 Task: Open Card Email Nurture Campaign in Board Crisis Management to Workspace Advertising Technology and add a team member Softage.4@softage.net, a label Orange, a checklist Career Development, an attachment from your computer, a color Orange and finally, add a card description 'Review and update company policies and procedures' and a comment 'Given the potential impact of this task on our company reputation, let us ensure that we approach it with a sense of integrity and professionalism.'. Add a start date 'Jan 04, 1900' with a due date 'Jan 11, 1900'
Action: Mouse moved to (347, 129)
Screenshot: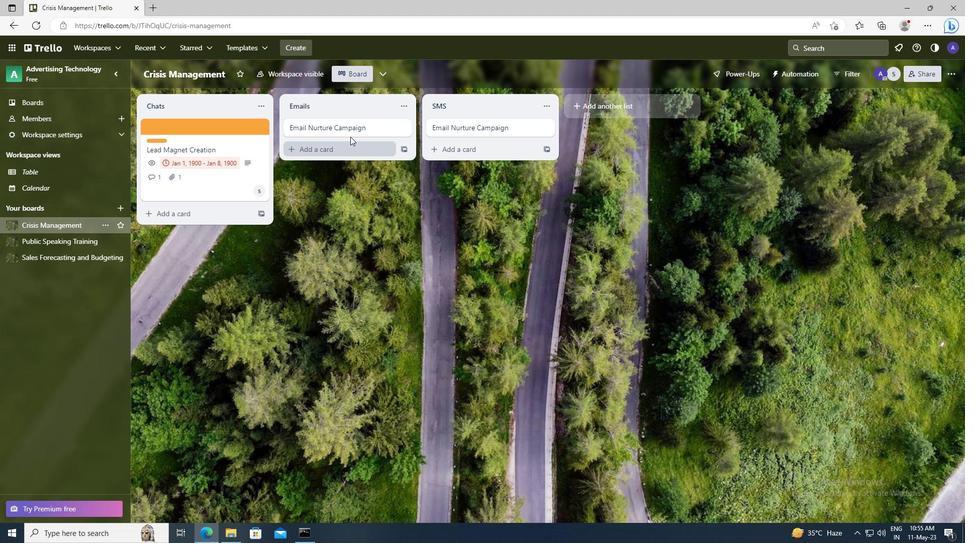 
Action: Mouse pressed left at (347, 129)
Screenshot: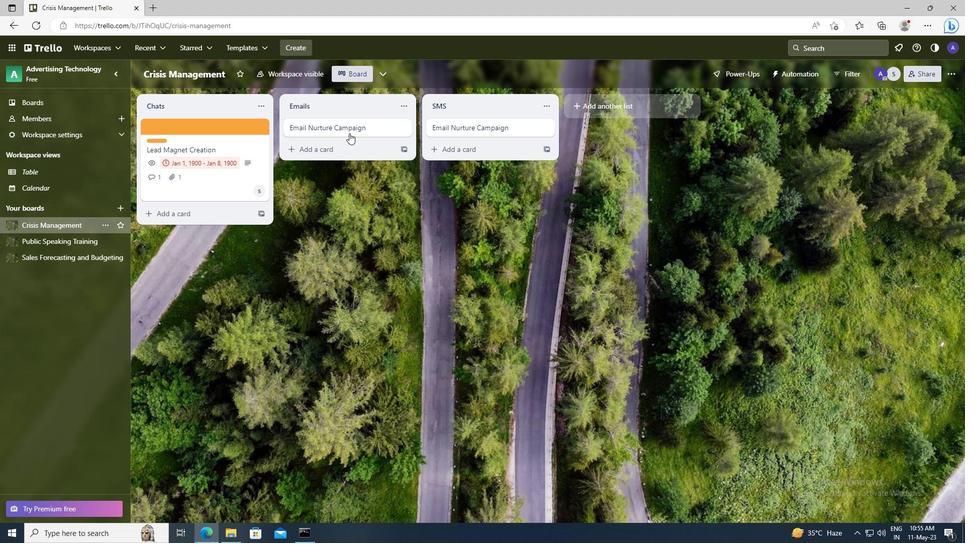 
Action: Mouse moved to (602, 165)
Screenshot: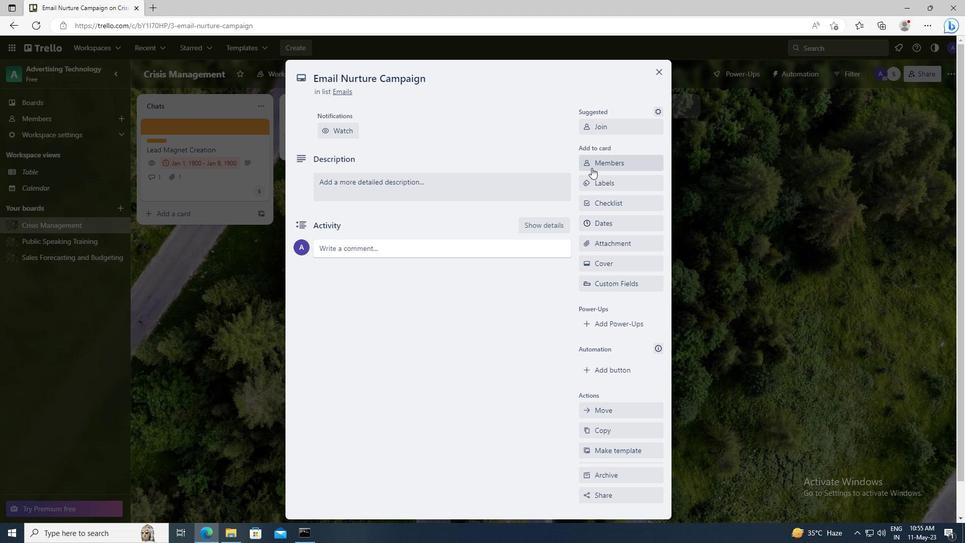 
Action: Mouse pressed left at (602, 165)
Screenshot: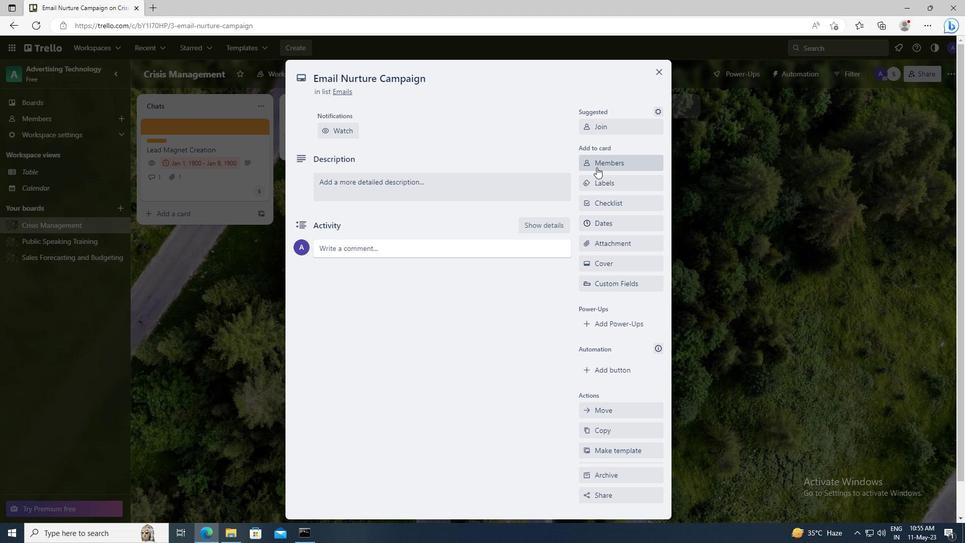 
Action: Mouse moved to (607, 210)
Screenshot: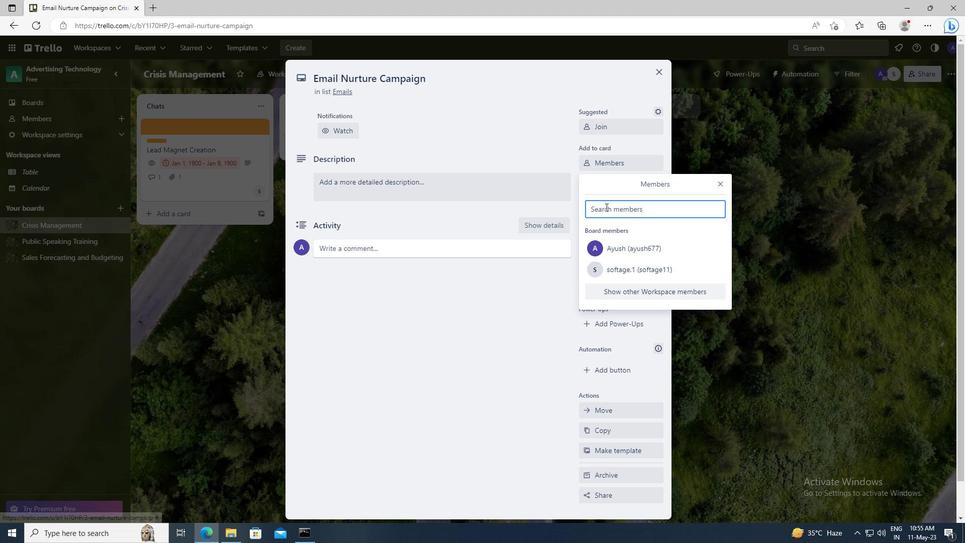 
Action: Mouse pressed left at (607, 210)
Screenshot: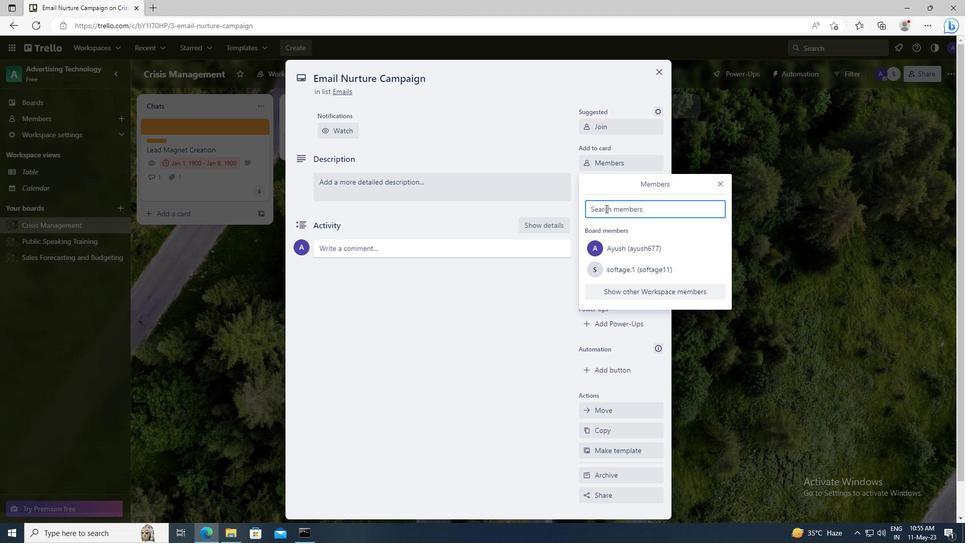 
Action: Key pressed <Key.shift>SOFTAGE.4
Screenshot: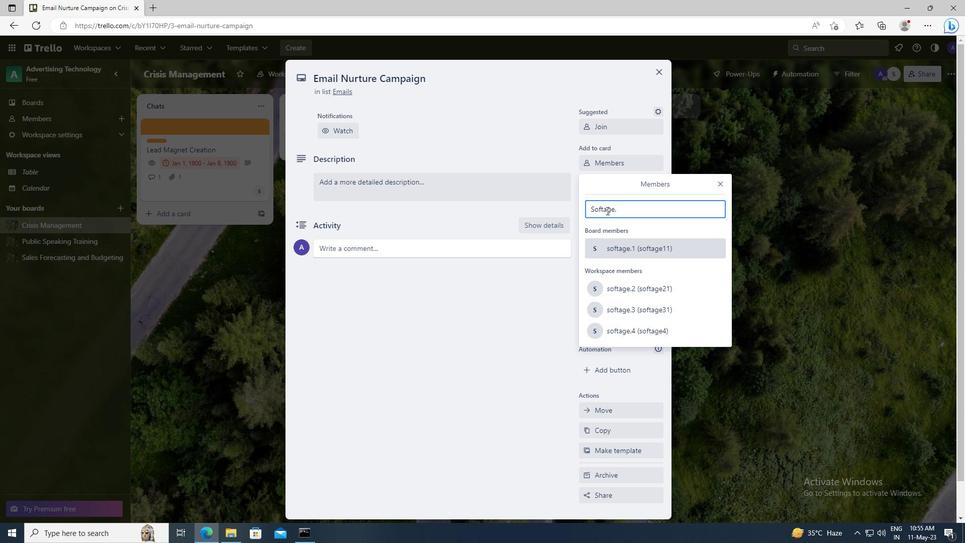 
Action: Mouse moved to (619, 301)
Screenshot: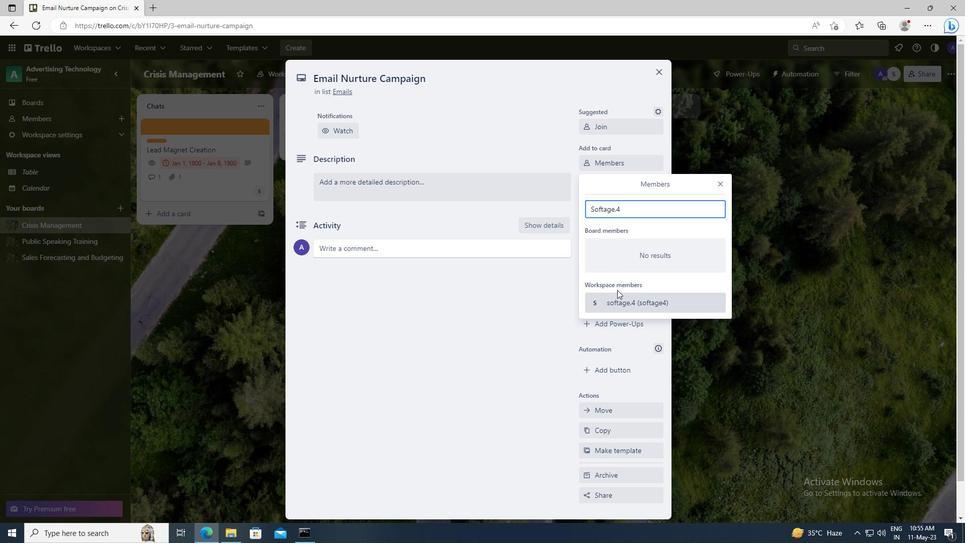 
Action: Mouse pressed left at (619, 301)
Screenshot: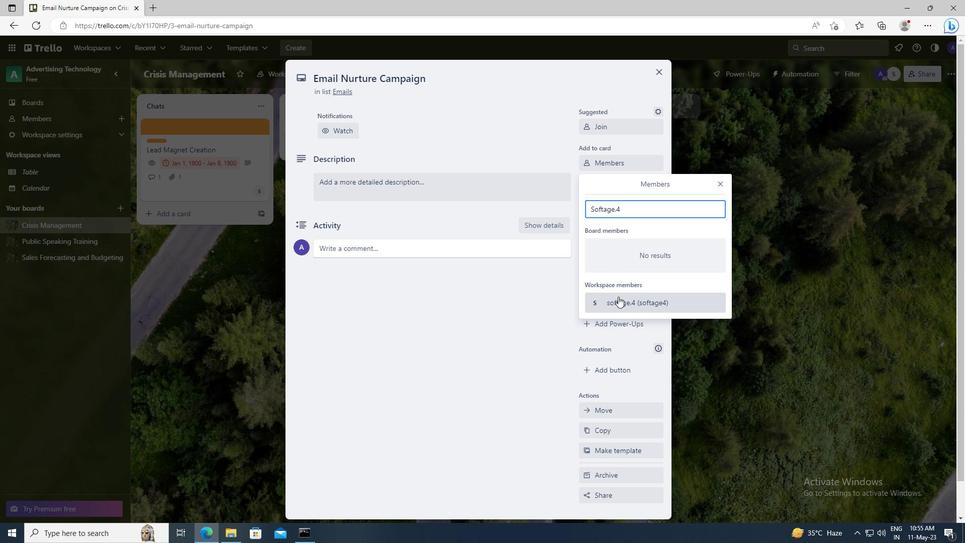 
Action: Mouse moved to (719, 185)
Screenshot: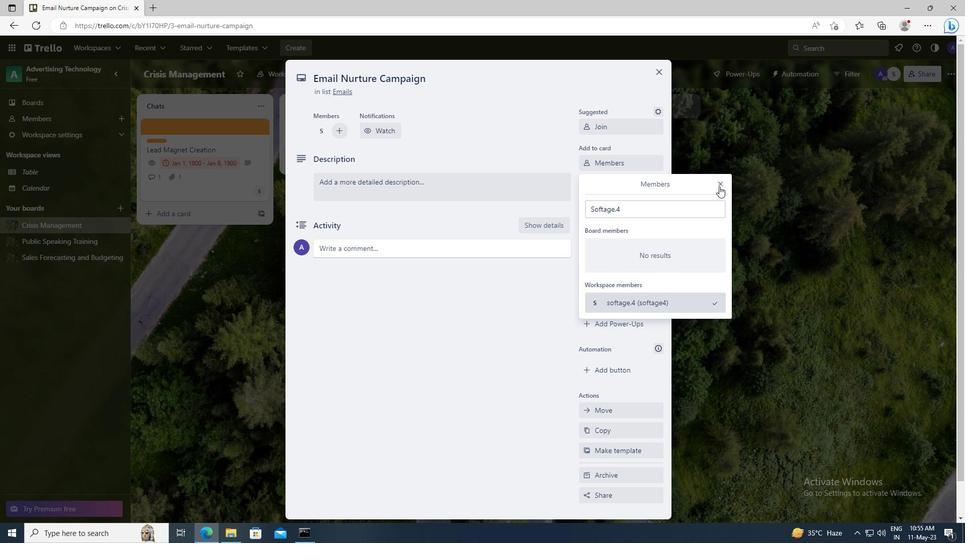
Action: Mouse pressed left at (719, 185)
Screenshot: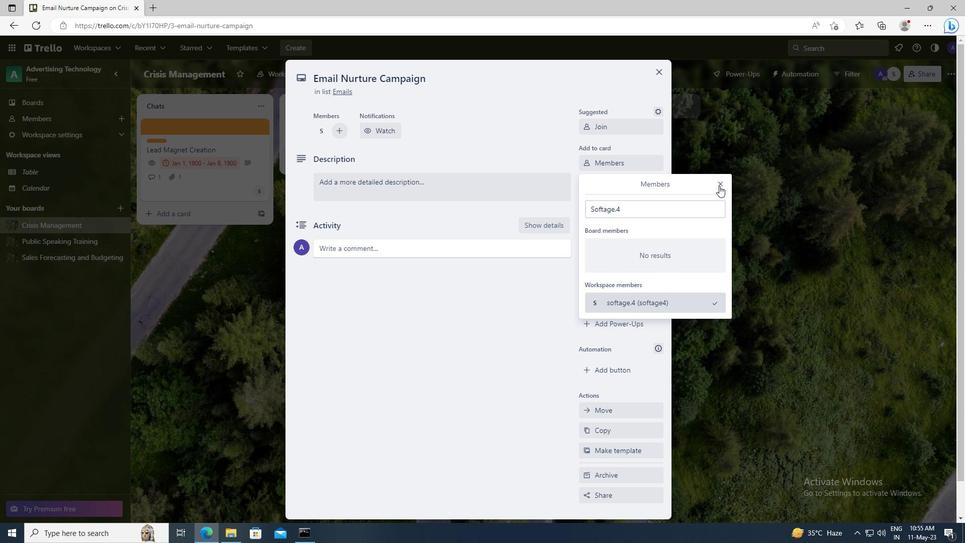 
Action: Mouse moved to (624, 184)
Screenshot: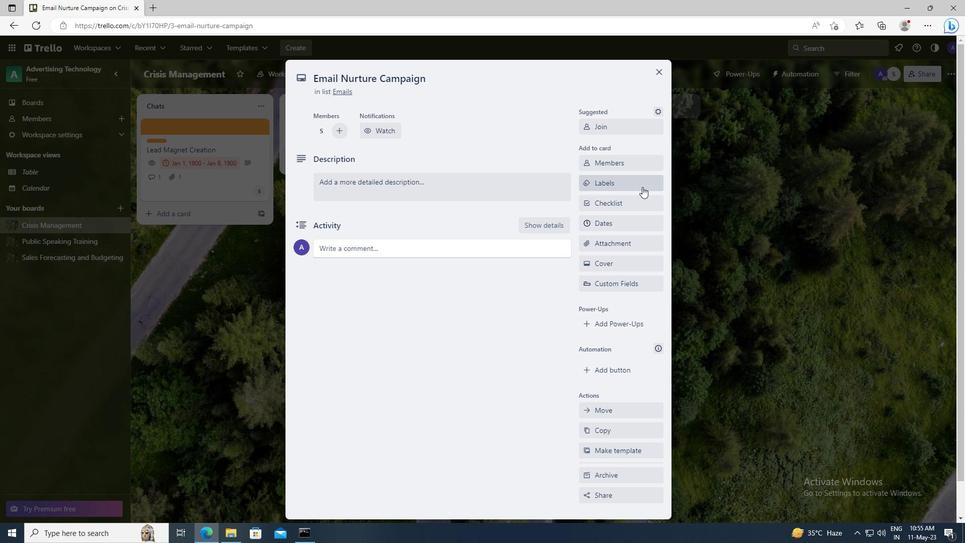 
Action: Mouse pressed left at (624, 184)
Screenshot: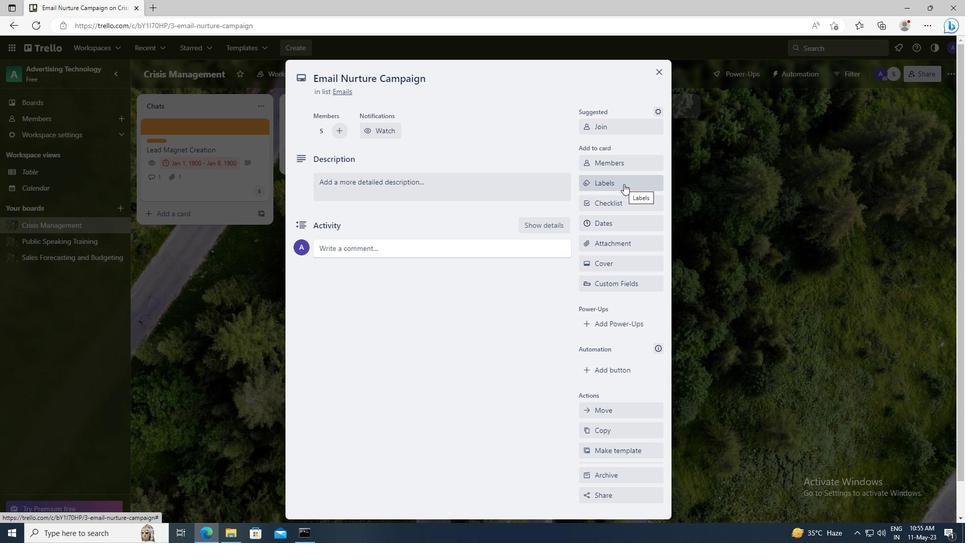 
Action: Mouse moved to (645, 381)
Screenshot: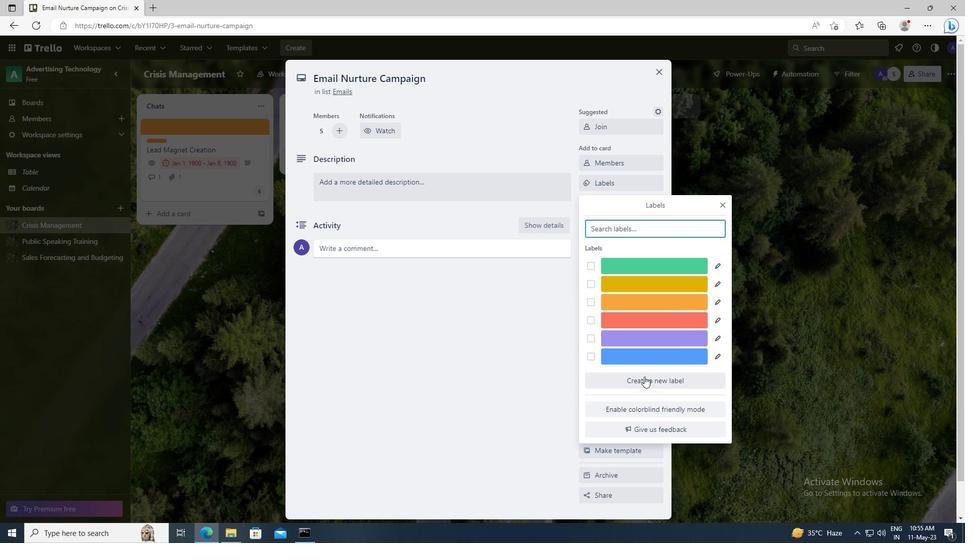 
Action: Mouse pressed left at (645, 381)
Screenshot: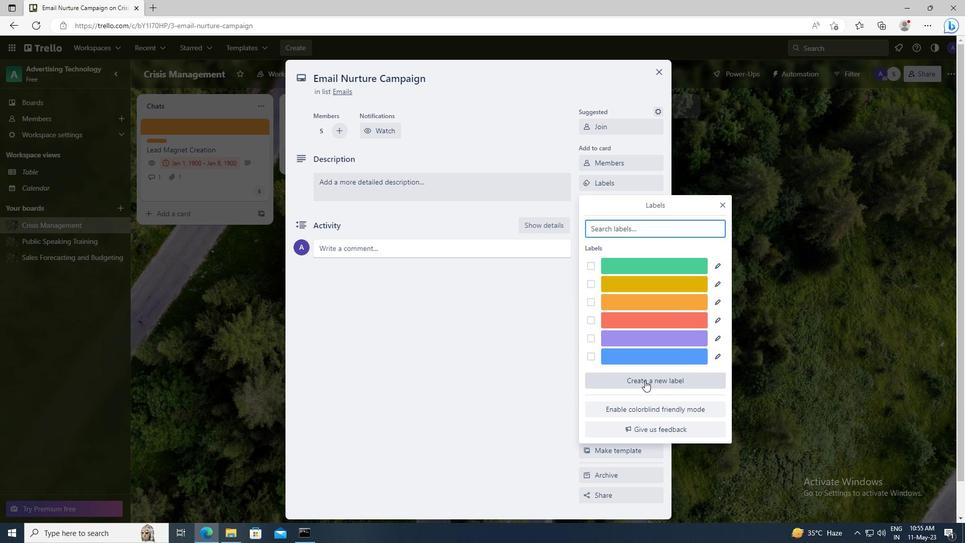
Action: Mouse moved to (652, 354)
Screenshot: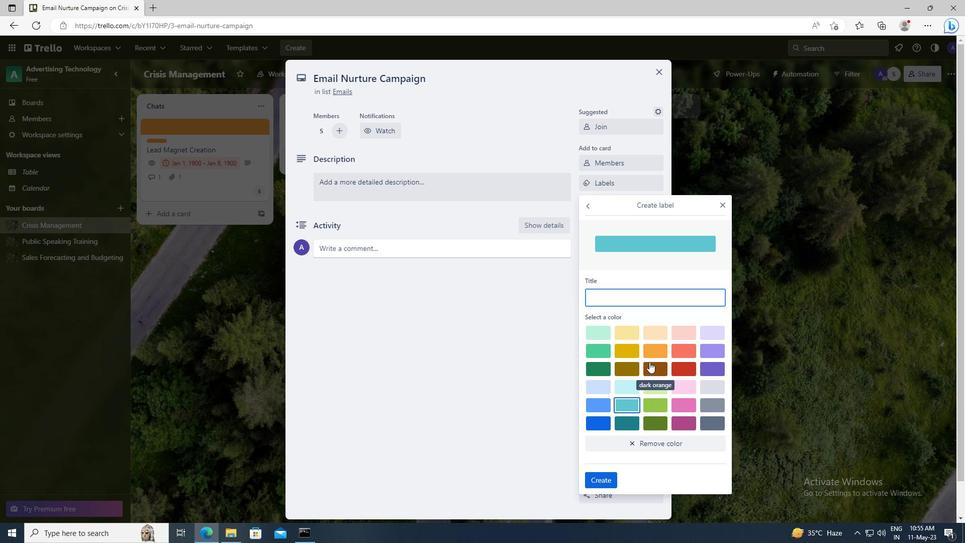 
Action: Mouse pressed left at (652, 354)
Screenshot: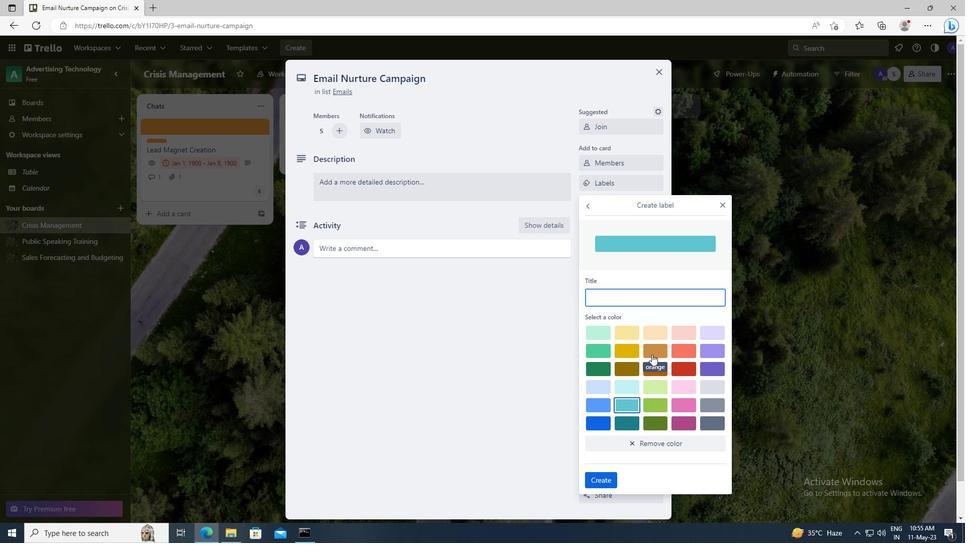 
Action: Mouse moved to (611, 478)
Screenshot: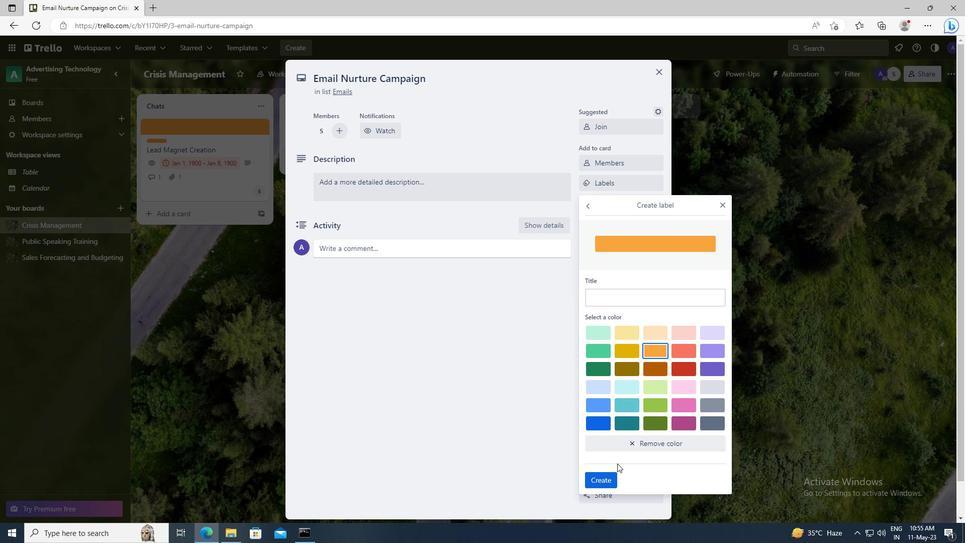 
Action: Mouse pressed left at (611, 478)
Screenshot: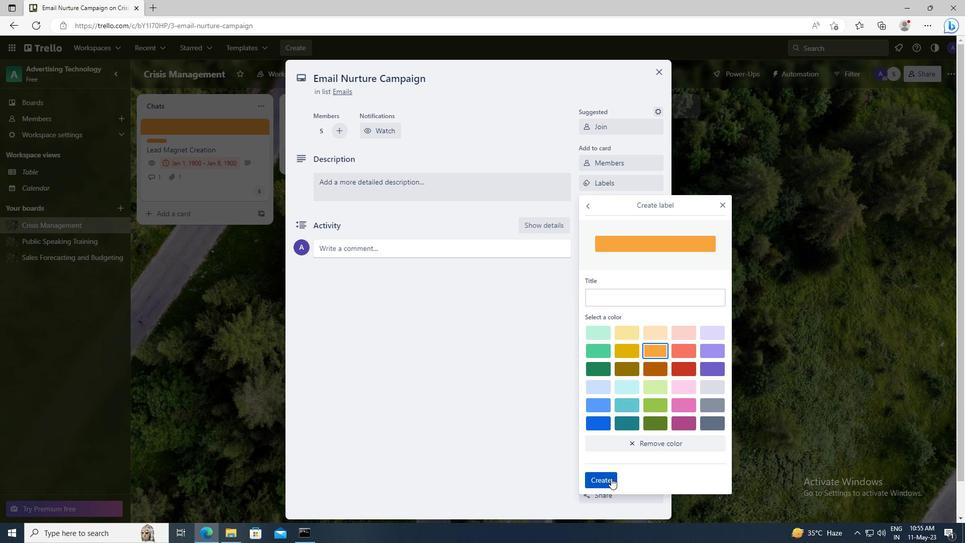 
Action: Mouse moved to (724, 205)
Screenshot: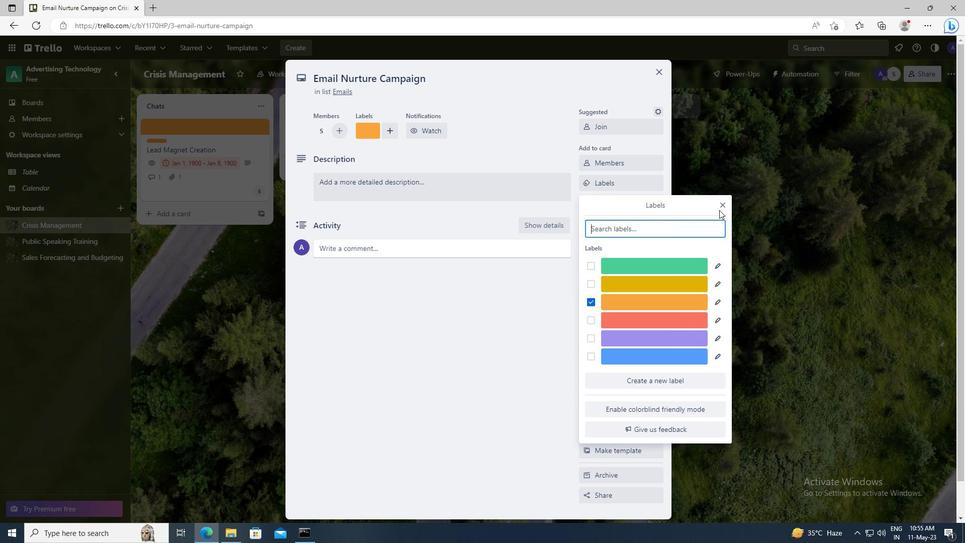 
Action: Mouse pressed left at (724, 205)
Screenshot: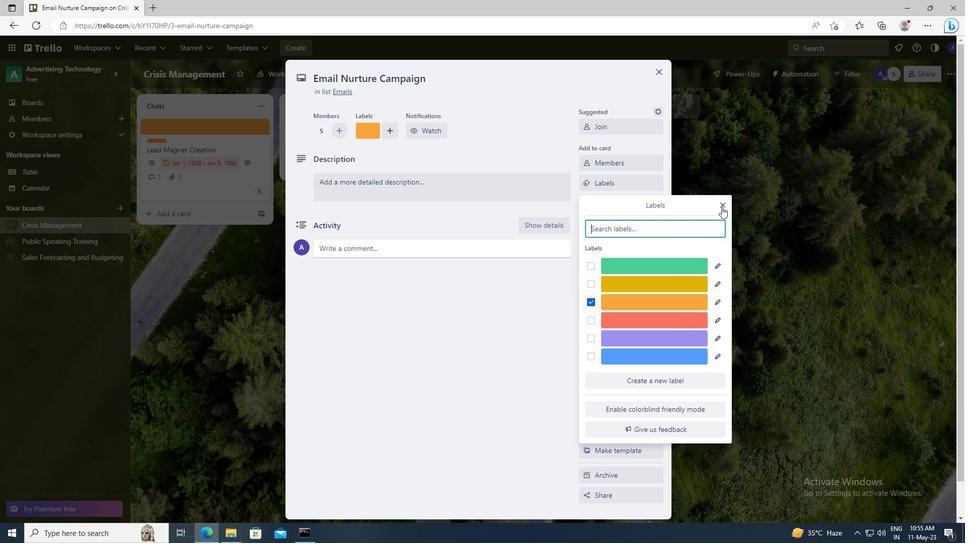 
Action: Mouse moved to (611, 202)
Screenshot: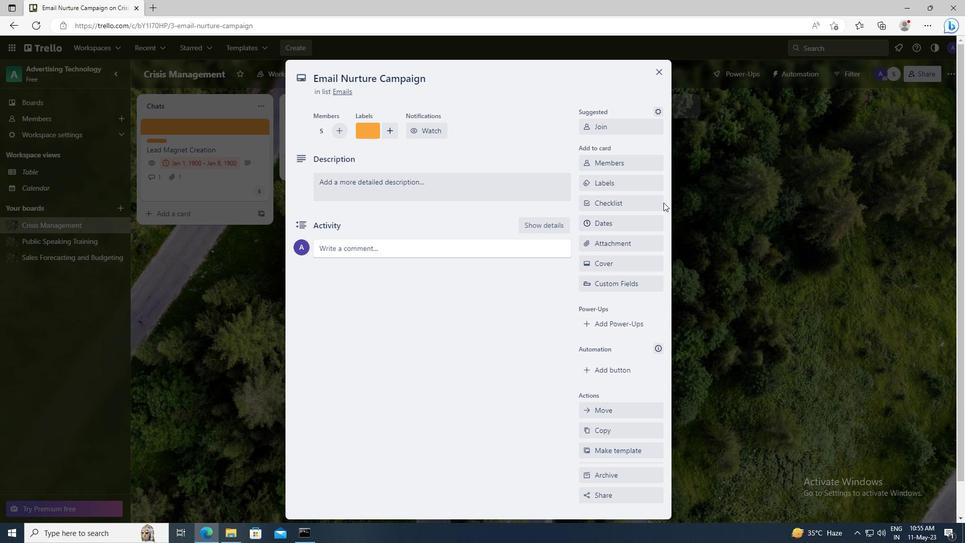 
Action: Mouse pressed left at (611, 202)
Screenshot: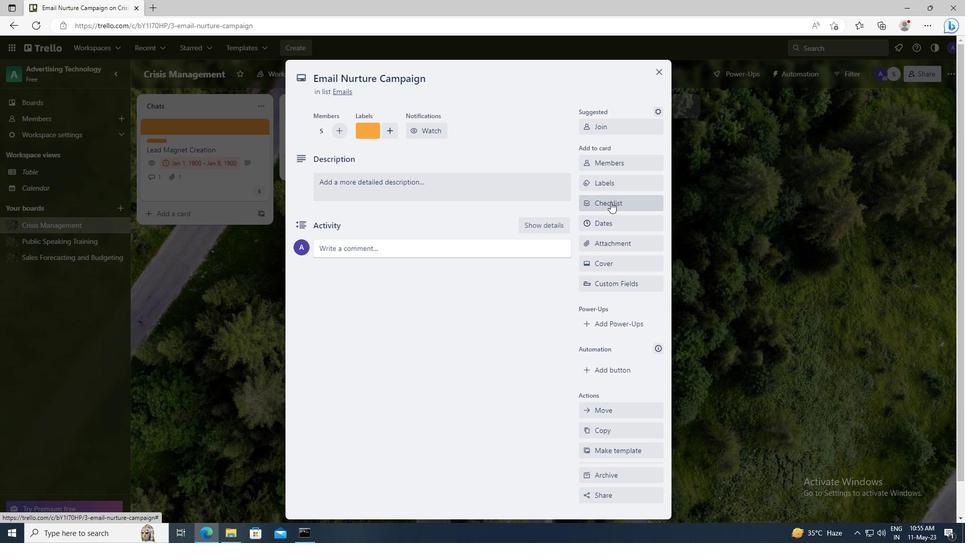 
Action: Key pressed <Key.shift>CAREER<Key.space><Key.shift>DEVELOPMENT
Screenshot: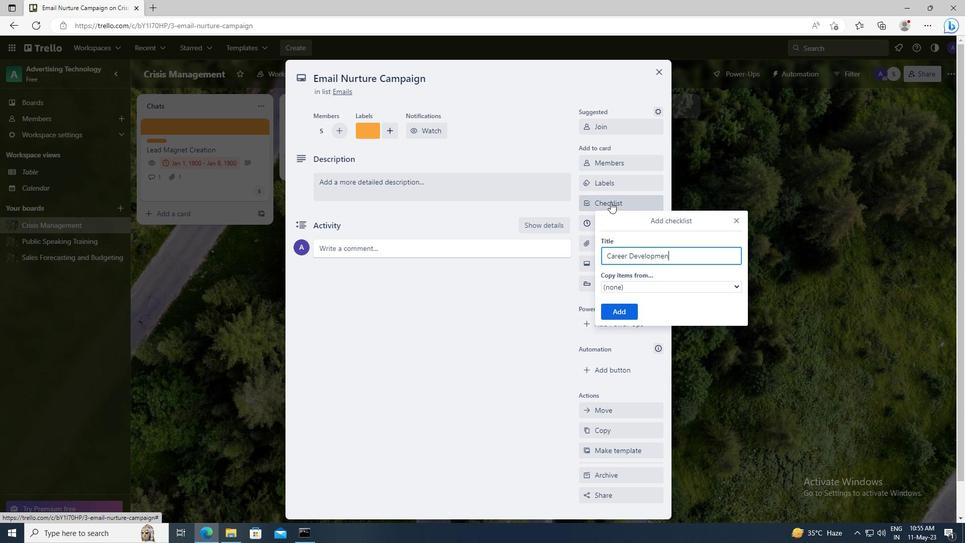 
Action: Mouse moved to (620, 311)
Screenshot: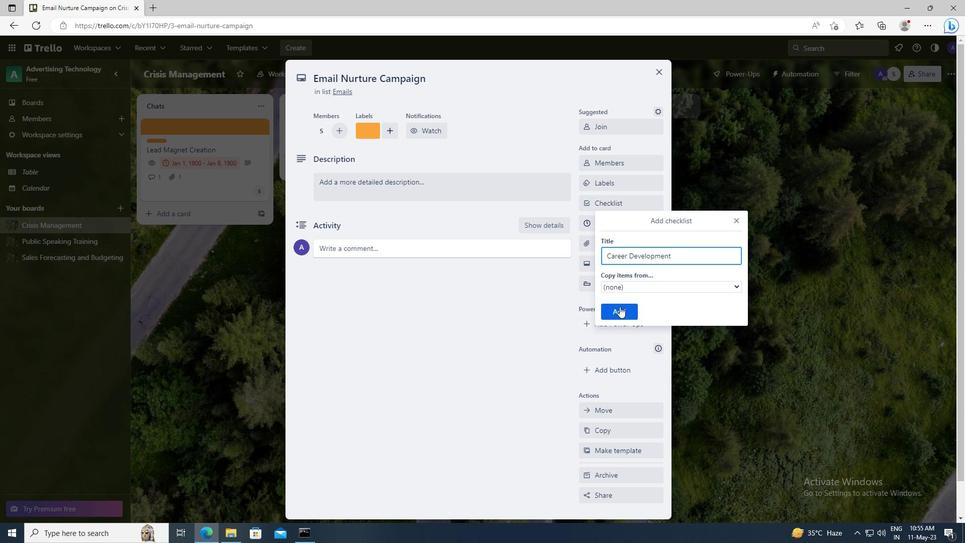 
Action: Mouse pressed left at (620, 311)
Screenshot: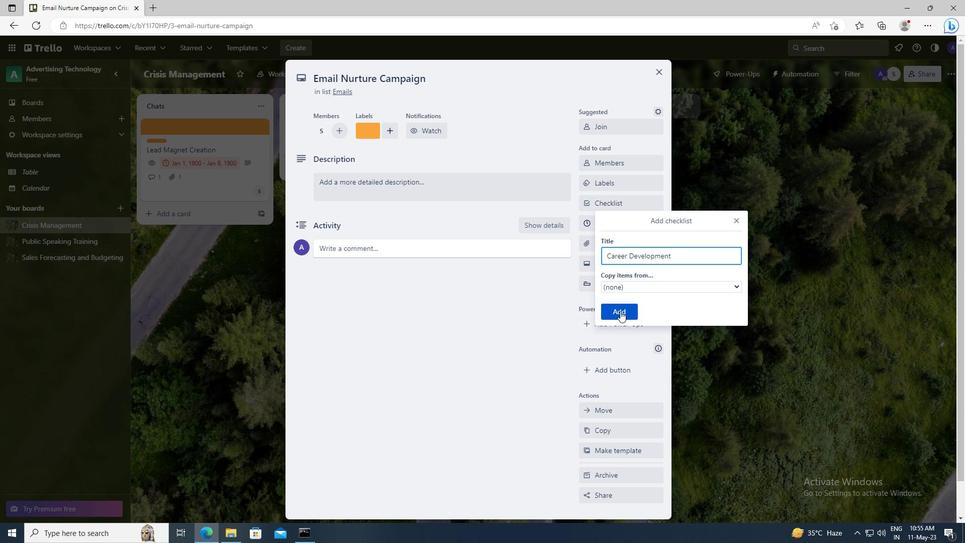 
Action: Mouse moved to (619, 245)
Screenshot: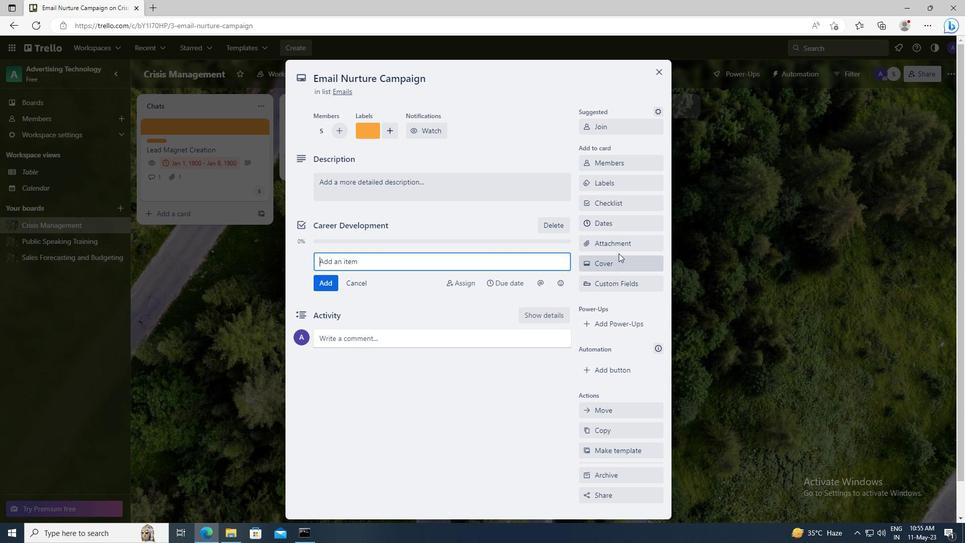 
Action: Mouse pressed left at (619, 245)
Screenshot: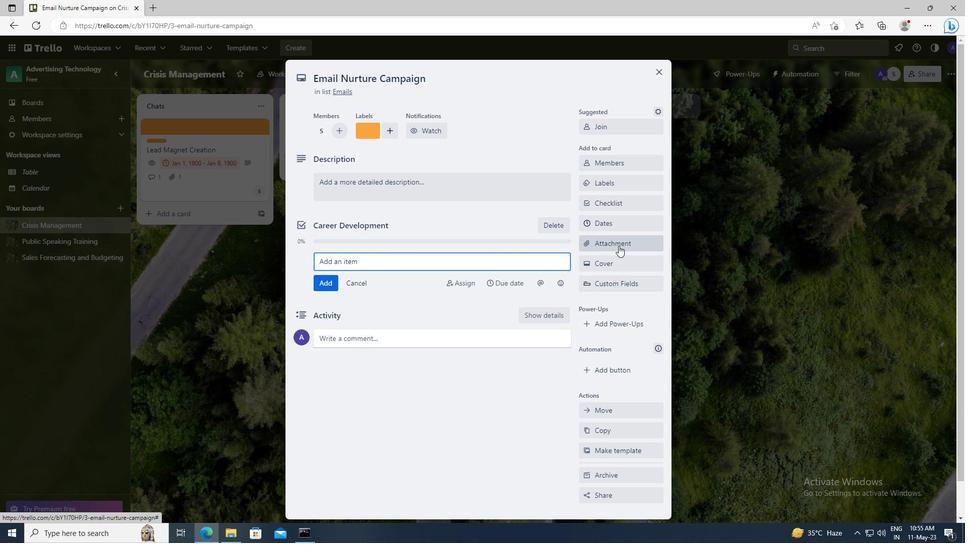 
Action: Mouse moved to (619, 284)
Screenshot: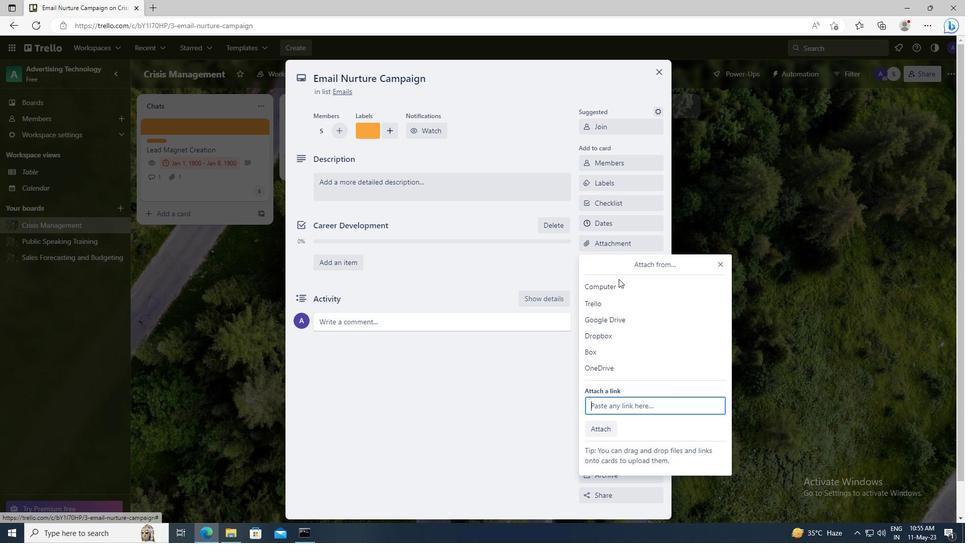 
Action: Mouse pressed left at (619, 284)
Screenshot: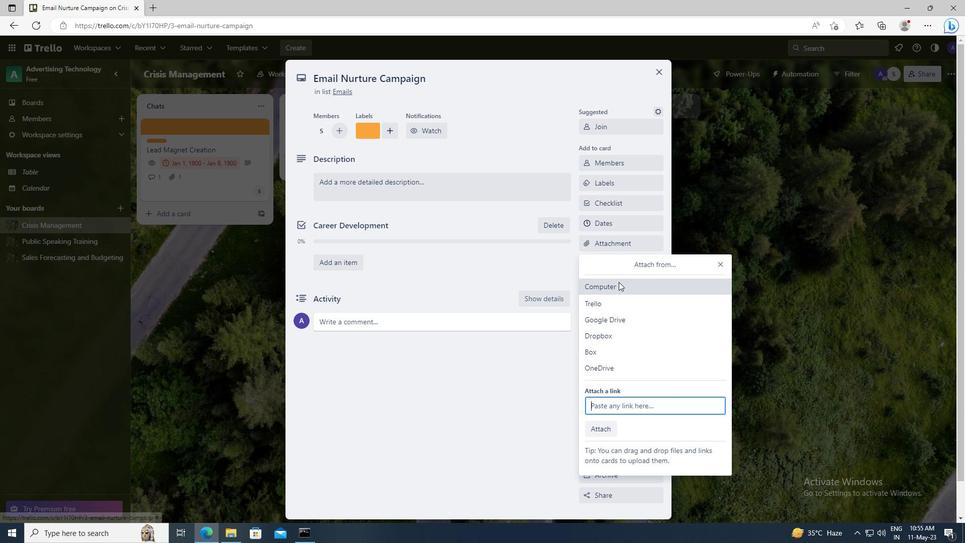 
Action: Mouse moved to (269, 90)
Screenshot: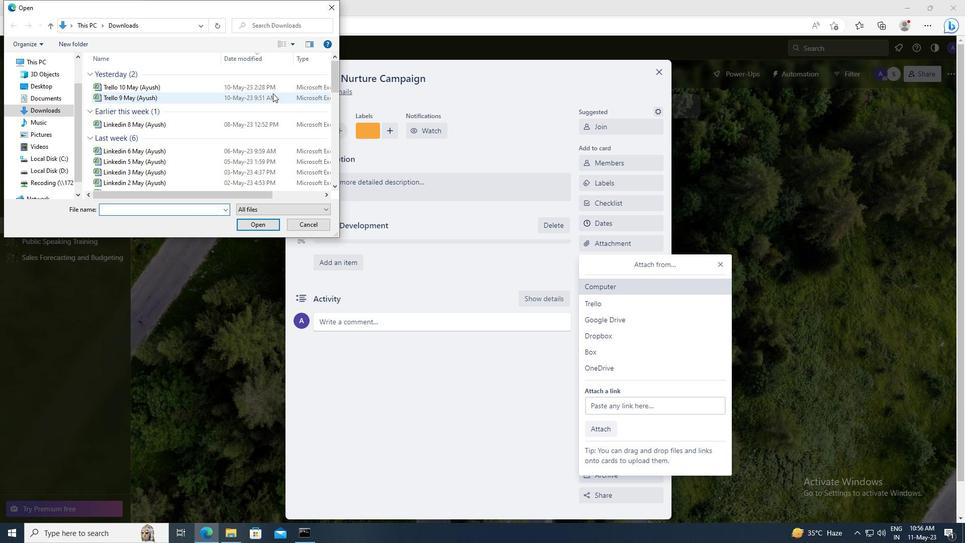 
Action: Mouse pressed left at (269, 90)
Screenshot: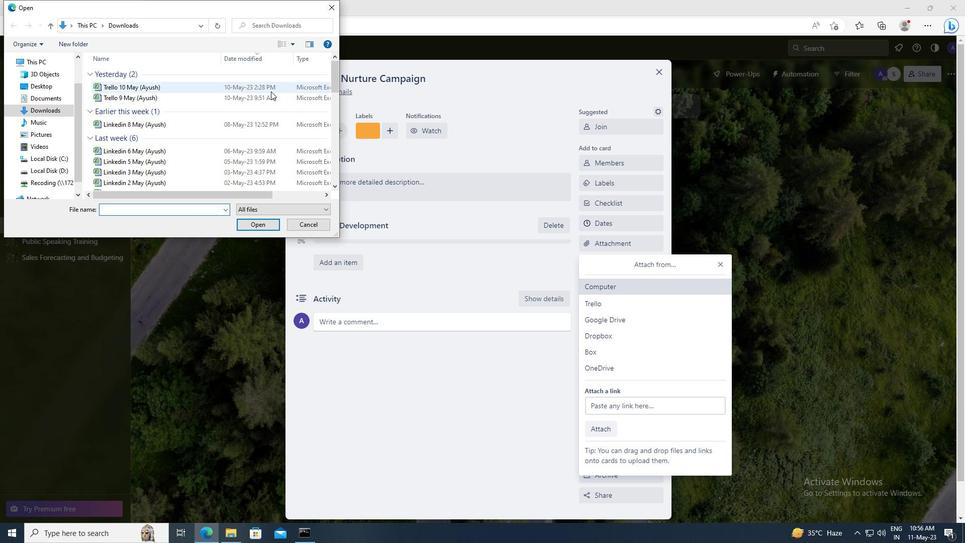 
Action: Mouse moved to (261, 222)
Screenshot: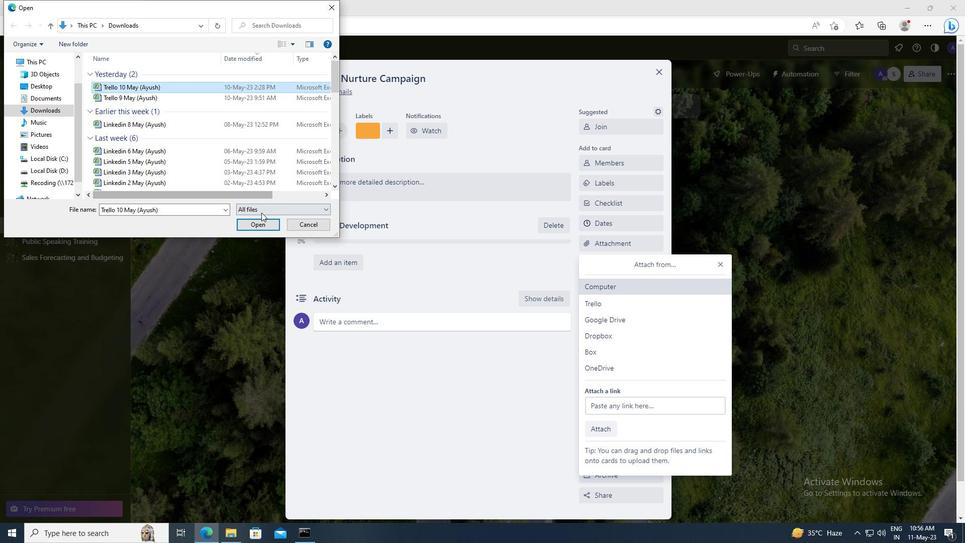 
Action: Mouse pressed left at (261, 222)
Screenshot: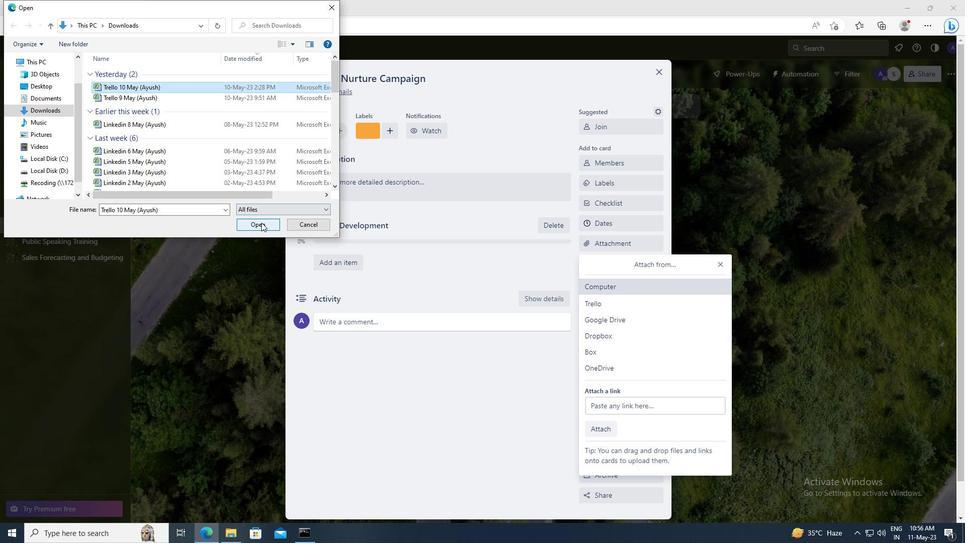 
Action: Mouse moved to (592, 263)
Screenshot: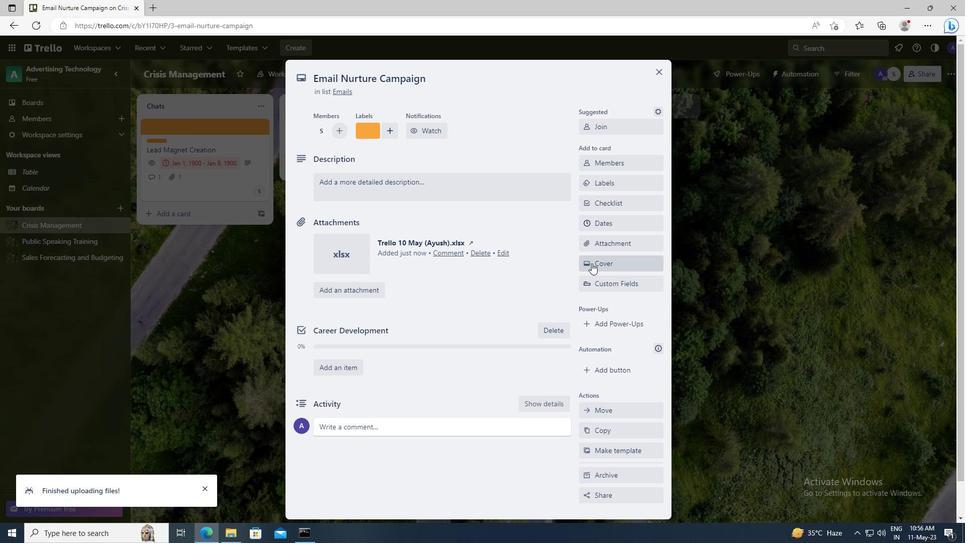 
Action: Mouse pressed left at (592, 263)
Screenshot: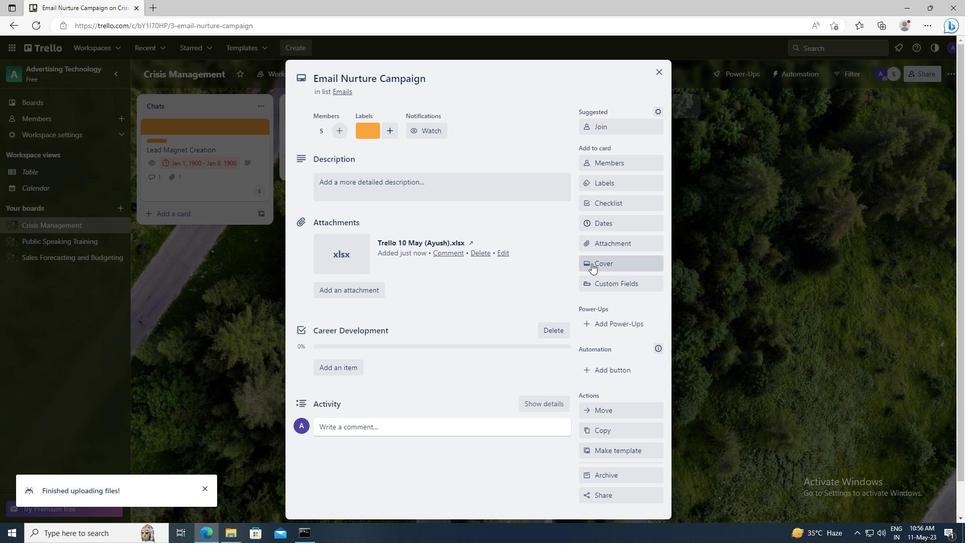 
Action: Mouse moved to (654, 320)
Screenshot: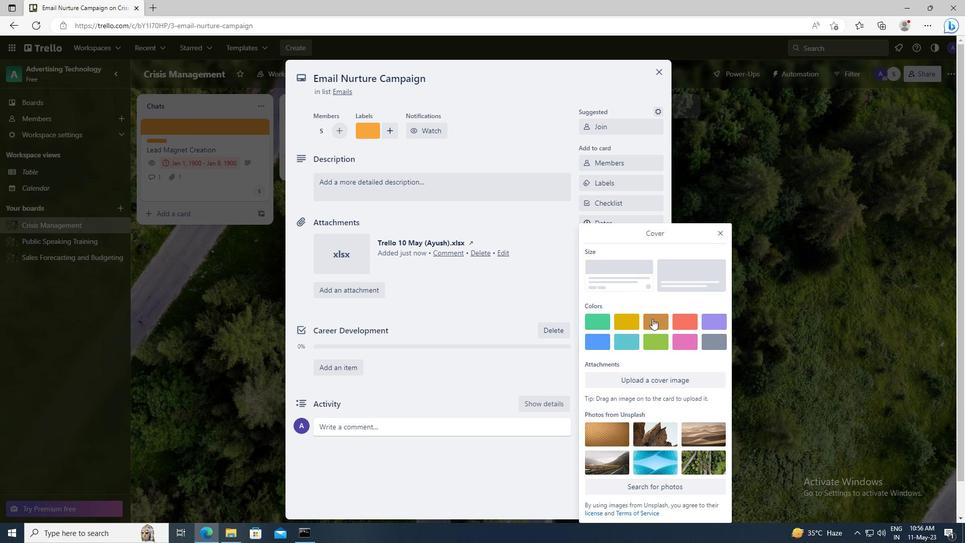 
Action: Mouse pressed left at (654, 320)
Screenshot: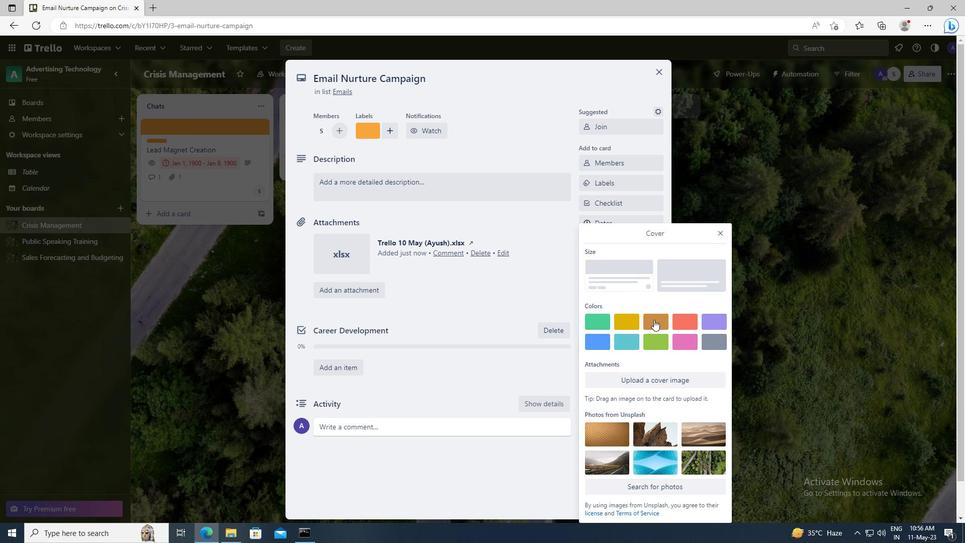 
Action: Mouse moved to (720, 216)
Screenshot: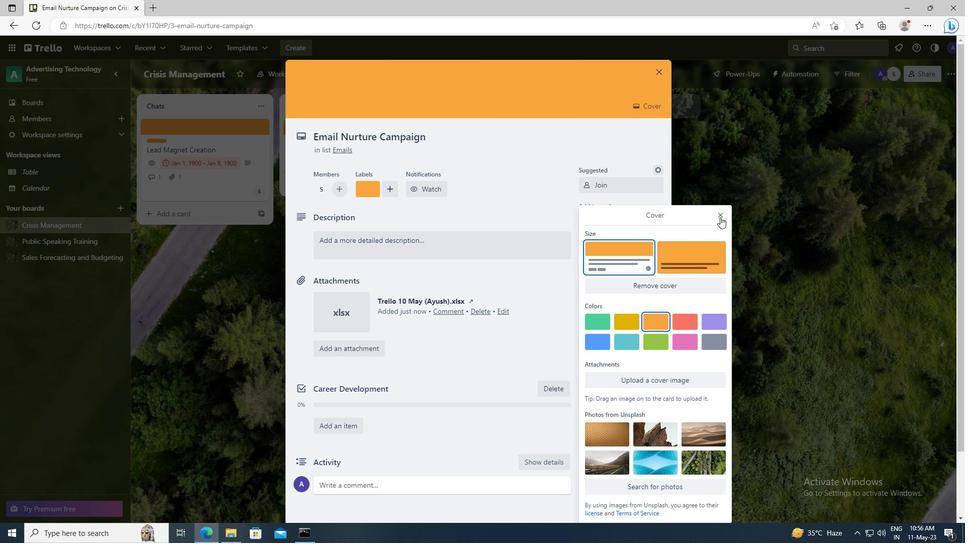 
Action: Mouse pressed left at (720, 216)
Screenshot: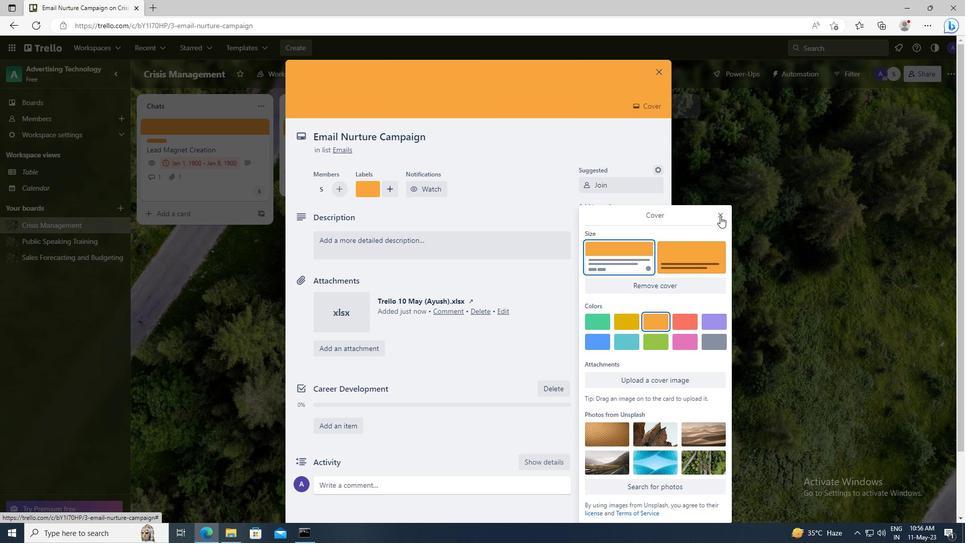 
Action: Mouse moved to (420, 243)
Screenshot: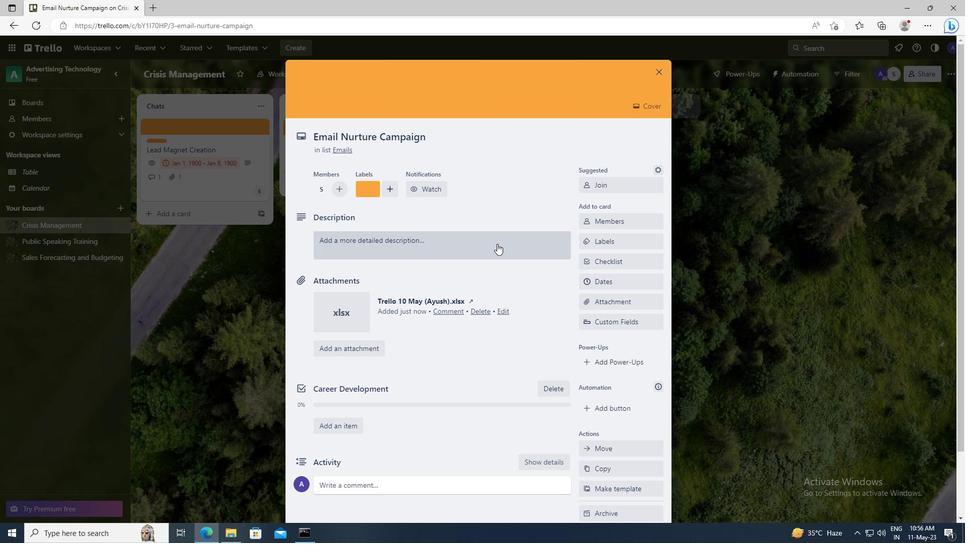 
Action: Mouse pressed left at (420, 243)
Screenshot: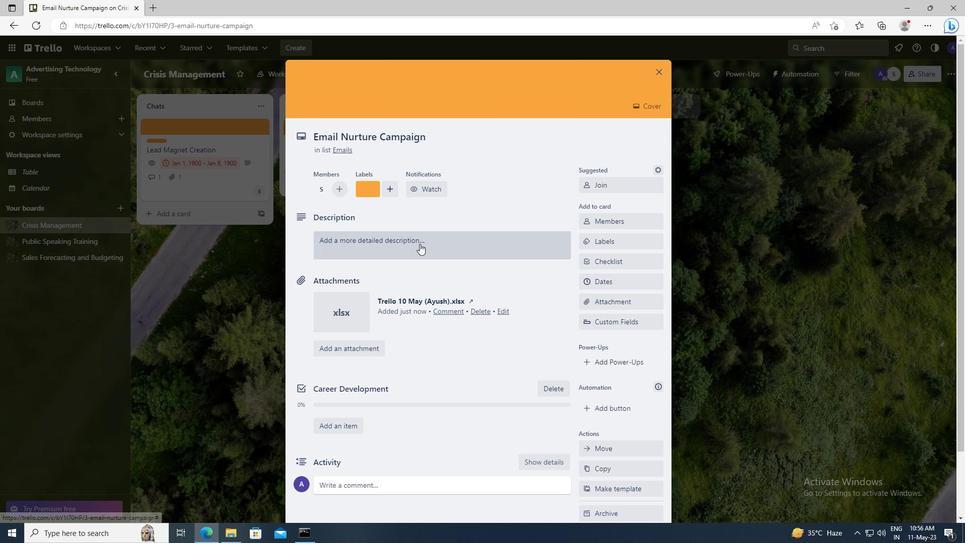 
Action: Key pressed <Key.shift>REVIEW<Key.space>AND<Key.space>UPDATE<Key.space>COMPANY<Key.space>POLICIES<Key.space>AND<Key.space>PROCEDURES
Screenshot: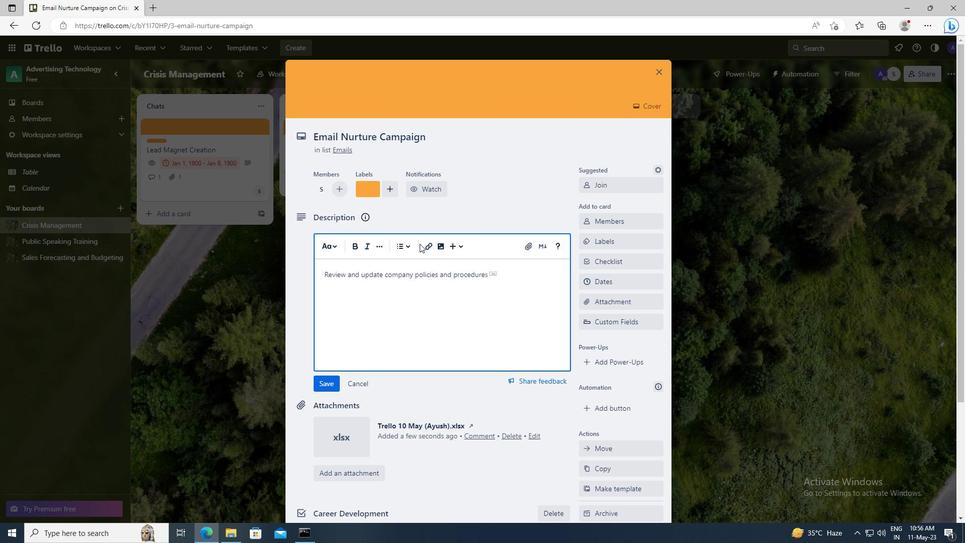 
Action: Mouse moved to (330, 382)
Screenshot: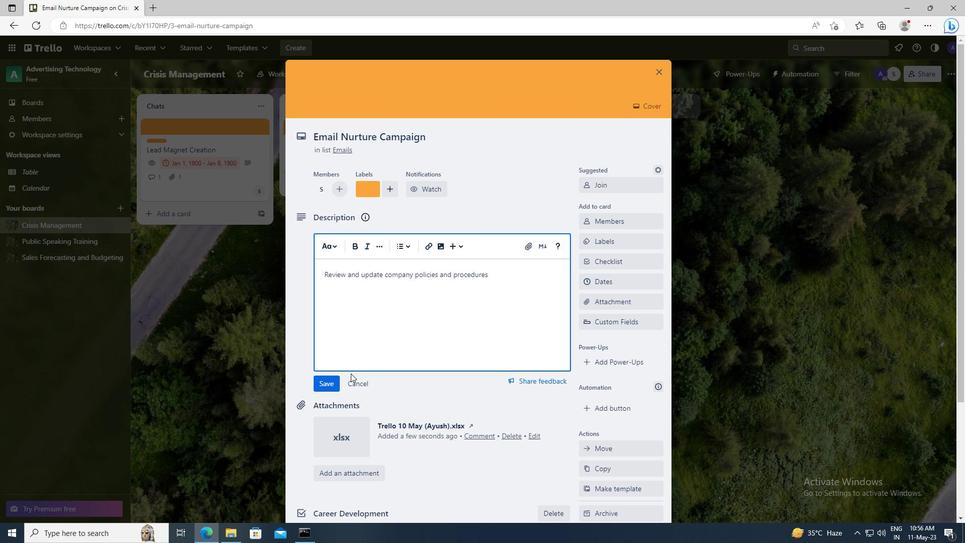 
Action: Mouse pressed left at (330, 382)
Screenshot: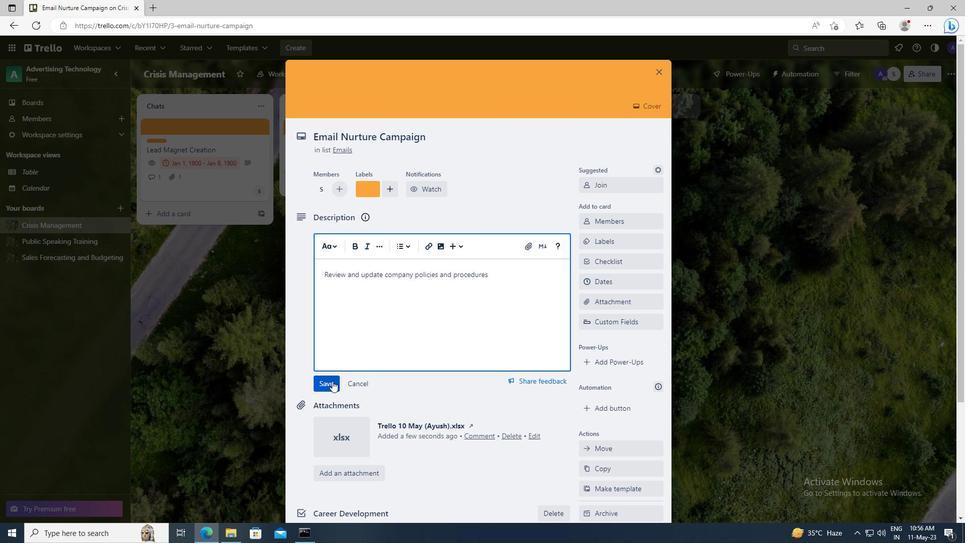 
Action: Mouse scrolled (330, 381) with delta (0, 0)
Screenshot: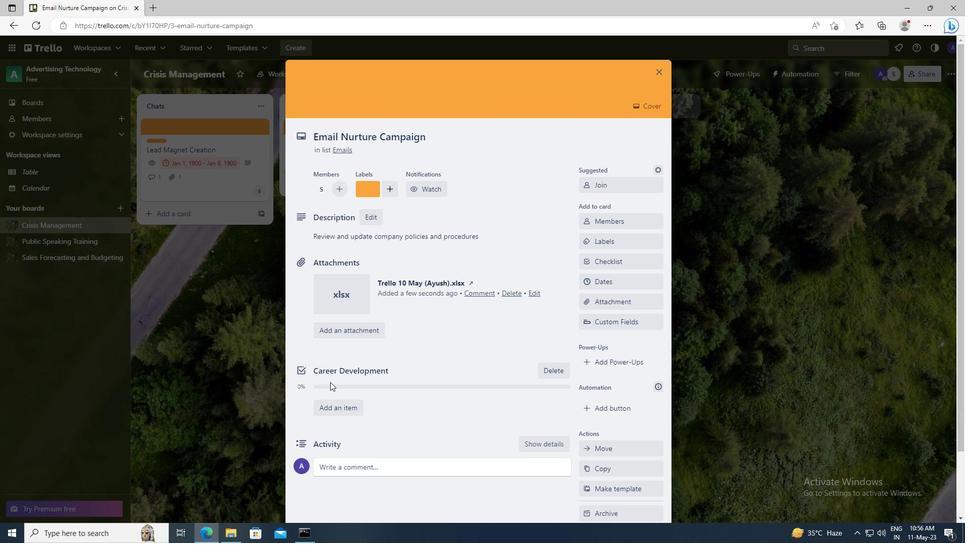 
Action: Mouse moved to (332, 400)
Screenshot: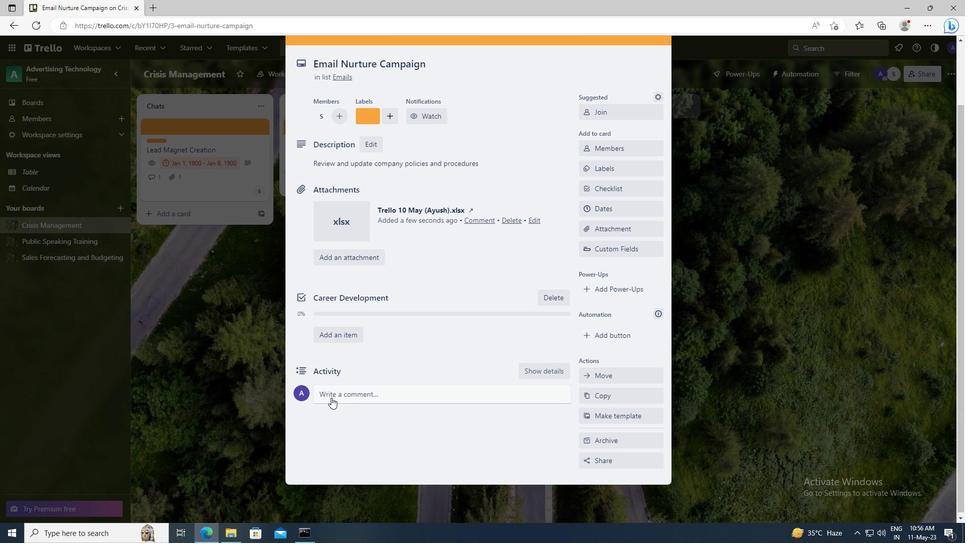 
Action: Mouse pressed left at (332, 400)
Screenshot: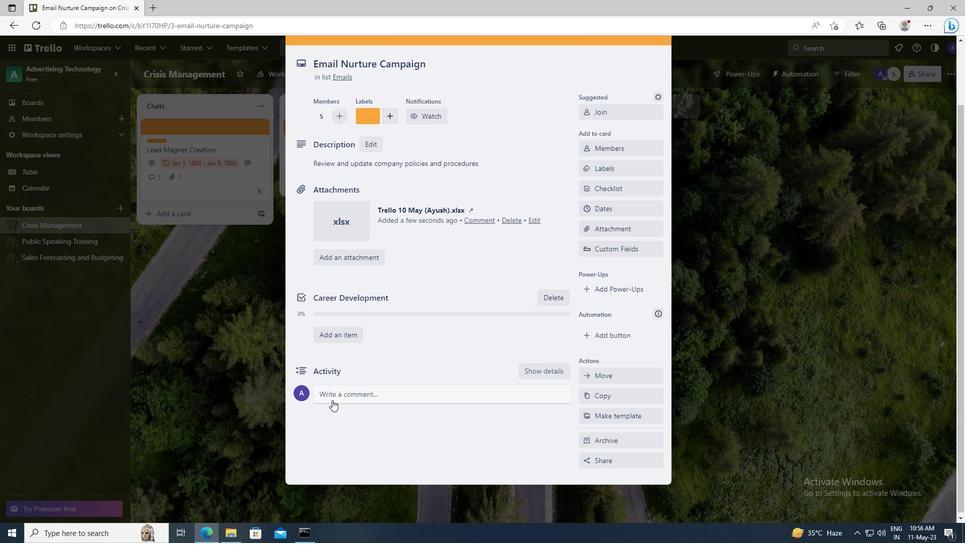 
Action: Key pressed <Key.shift>GIVEN<Key.space>THE<Key.space>POTENTIAL<Key.space>IMPACT<Key.space>OF<Key.space>THIS<Key.space>TASK<Key.space>ON<Key.space>OUR<Key.space>COMPANY<Key.space>REPUTATION,<Key.space>LET<Key.space>US<Key.space>ENSURE<Key.space>THAT<Key.space>WE<Key.space>APPROACH<Key.space>IT<Key.space>WITH<Key.space>A<Key.space>SENSE<Key.space>OF<Key.space>INTEGRITY<Key.space>AND<Key.space>PROFESSIONALISM.
Screenshot: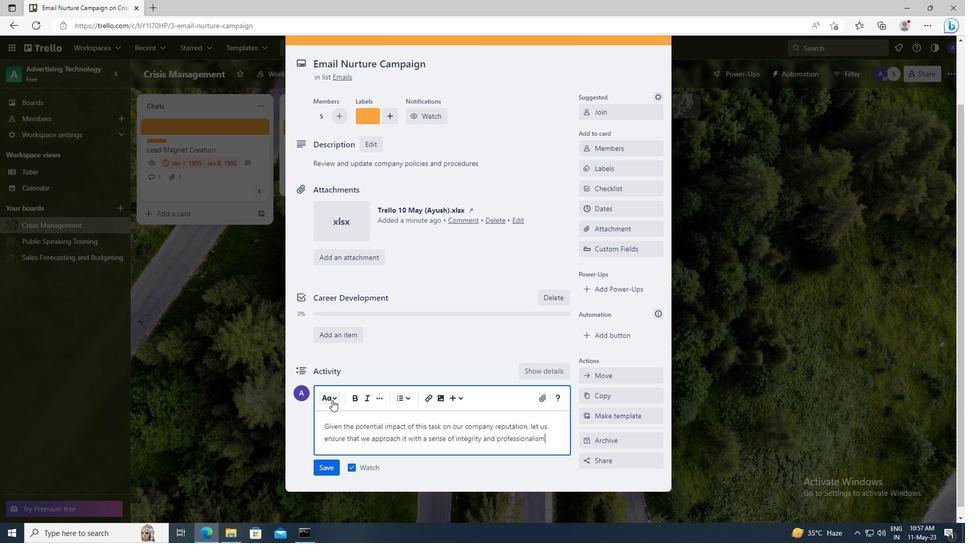 
Action: Mouse moved to (326, 467)
Screenshot: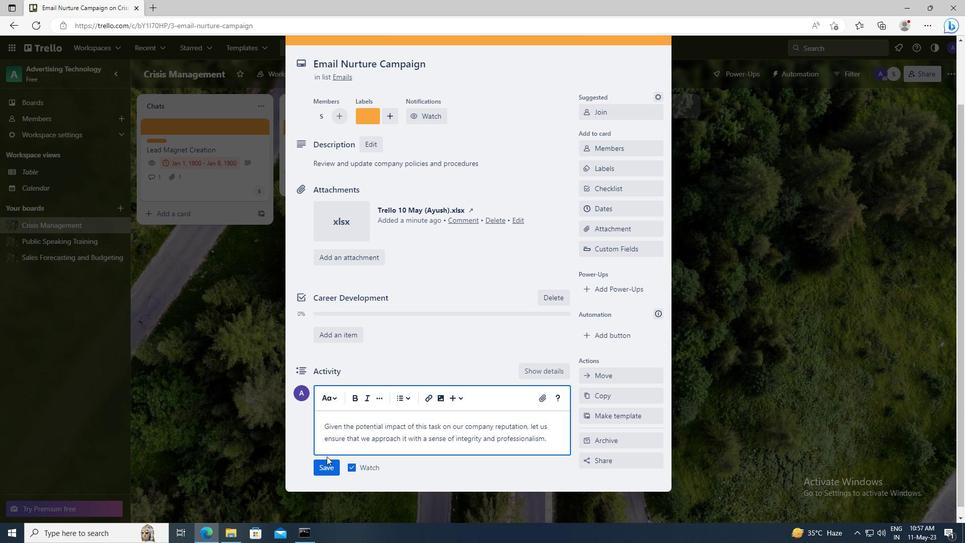 
Action: Mouse pressed left at (326, 467)
Screenshot: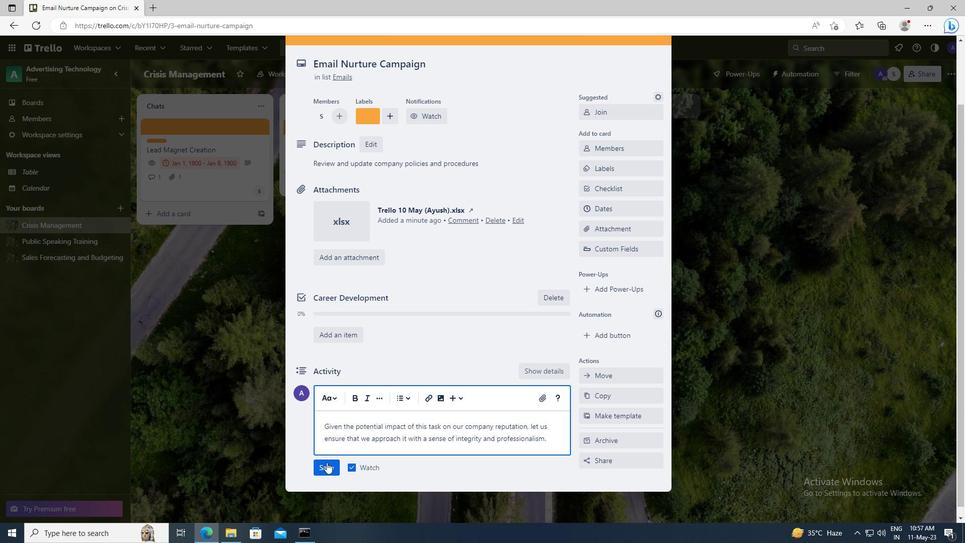 
Action: Mouse moved to (604, 211)
Screenshot: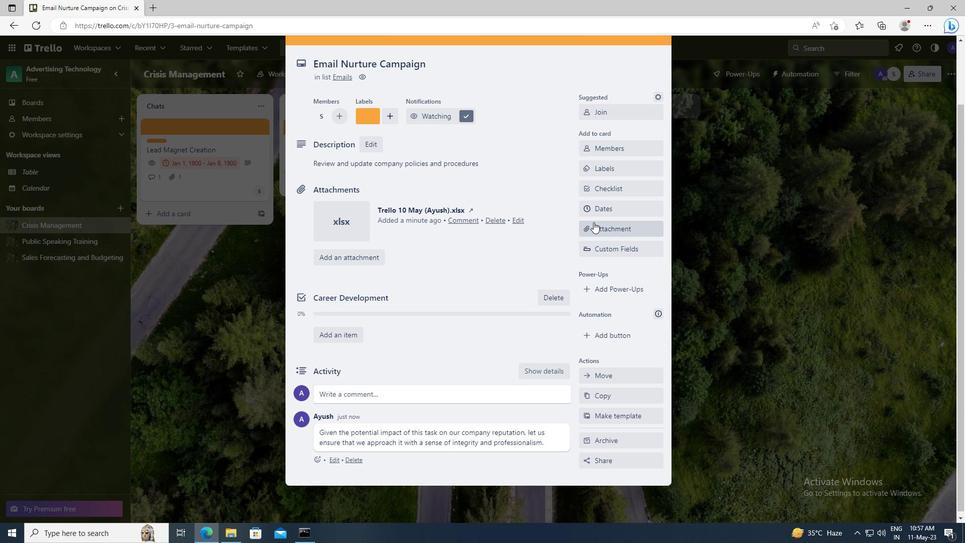 
Action: Mouse pressed left at (604, 211)
Screenshot: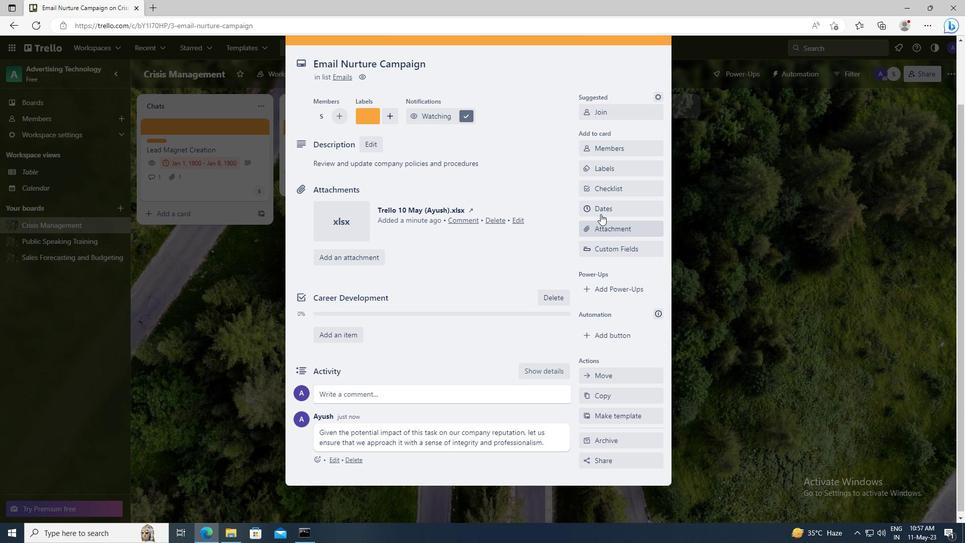 
Action: Mouse moved to (589, 257)
Screenshot: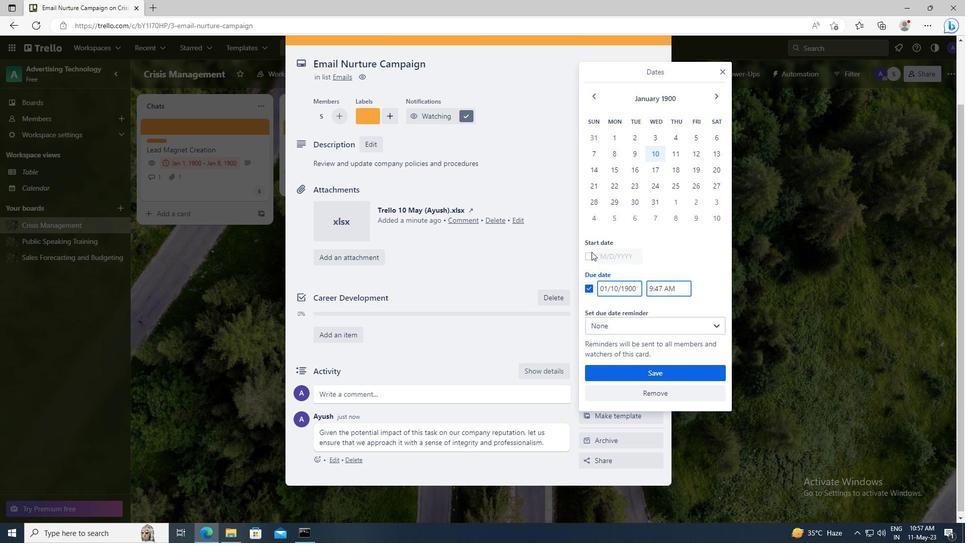 
Action: Mouse pressed left at (589, 257)
Screenshot: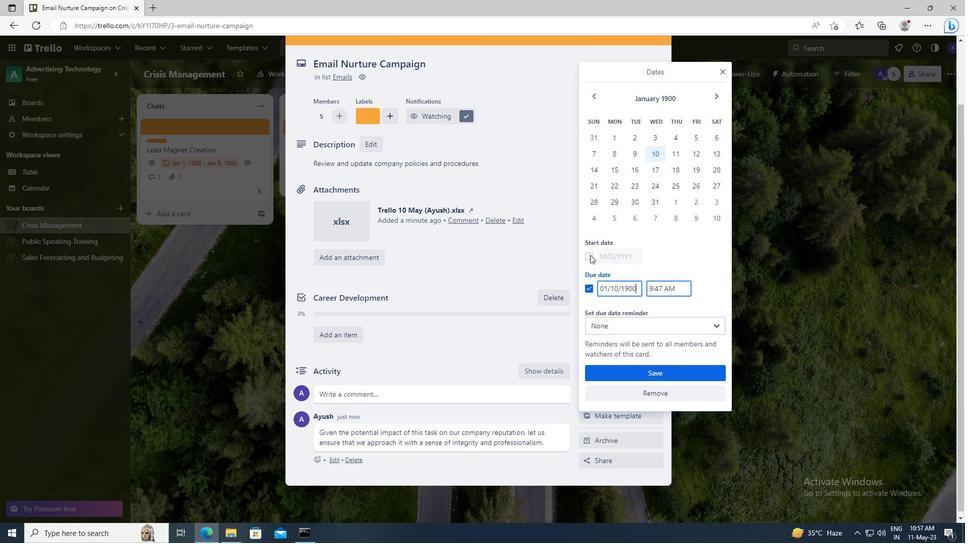
Action: Mouse moved to (637, 258)
Screenshot: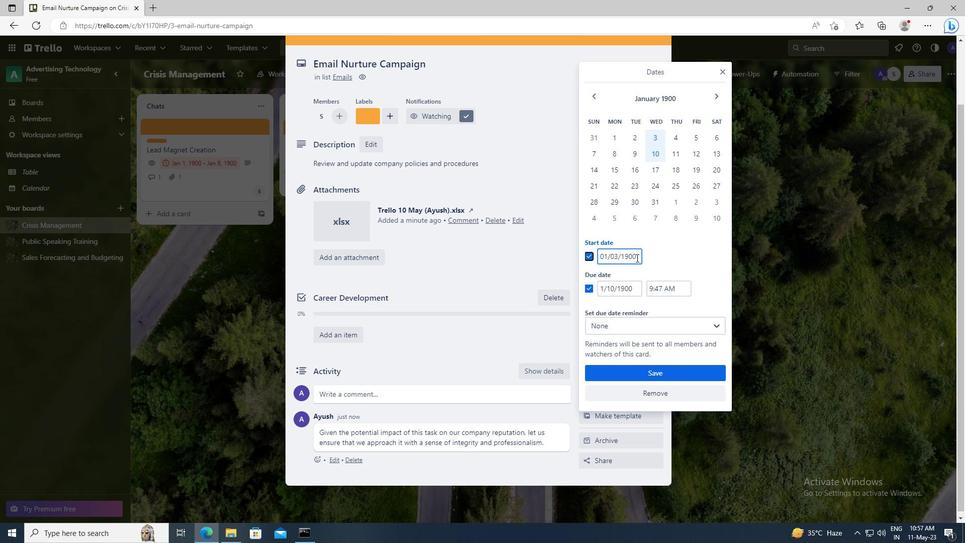 
Action: Mouse pressed left at (637, 258)
Screenshot: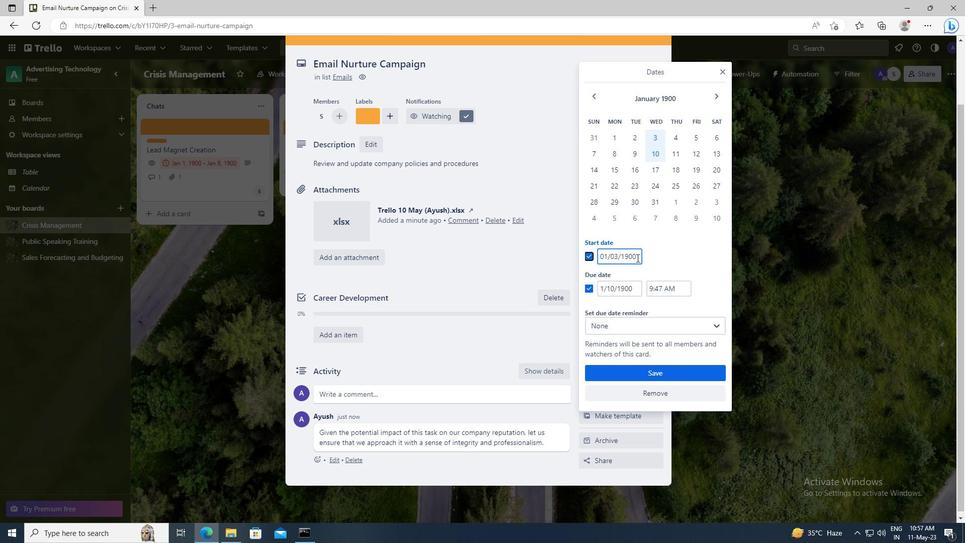 
Action: Key pressed <Key.left><Key.left><Key.left><Key.left><Key.left><Key.backspace>4
Screenshot: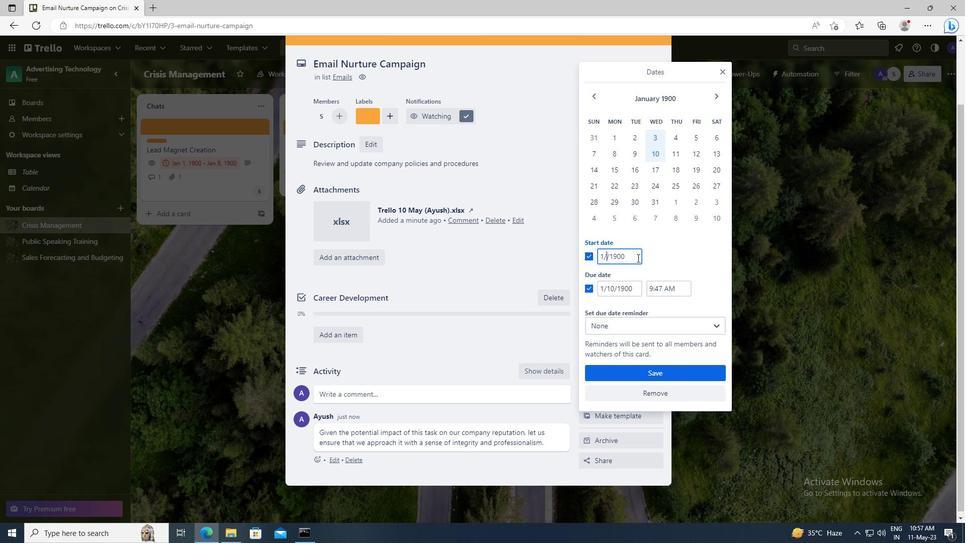 
Action: Mouse moved to (638, 287)
Screenshot: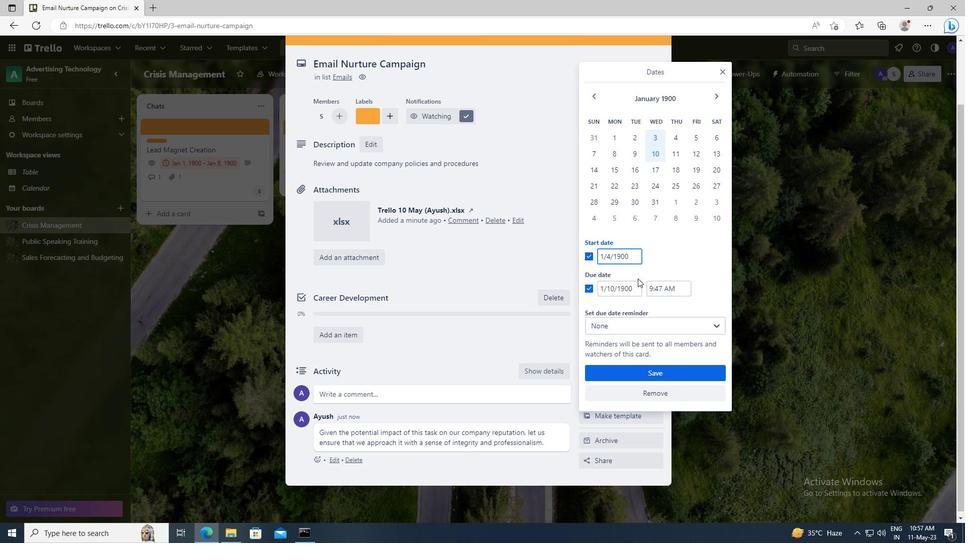 
Action: Mouse pressed left at (638, 287)
Screenshot: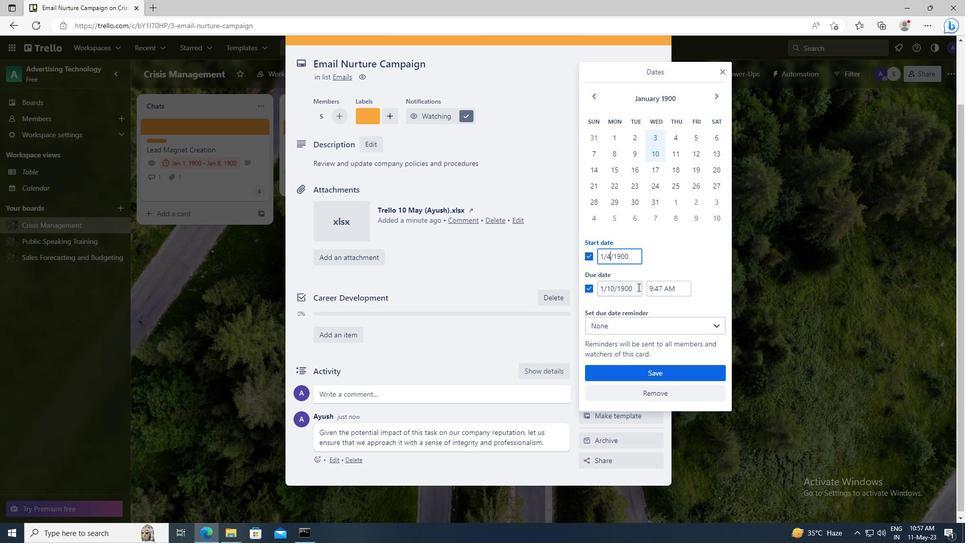 
Action: Key pressed <Key.left><Key.left><Key.left><Key.left><Key.left><Key.backspace><Key.backspace>11
Screenshot: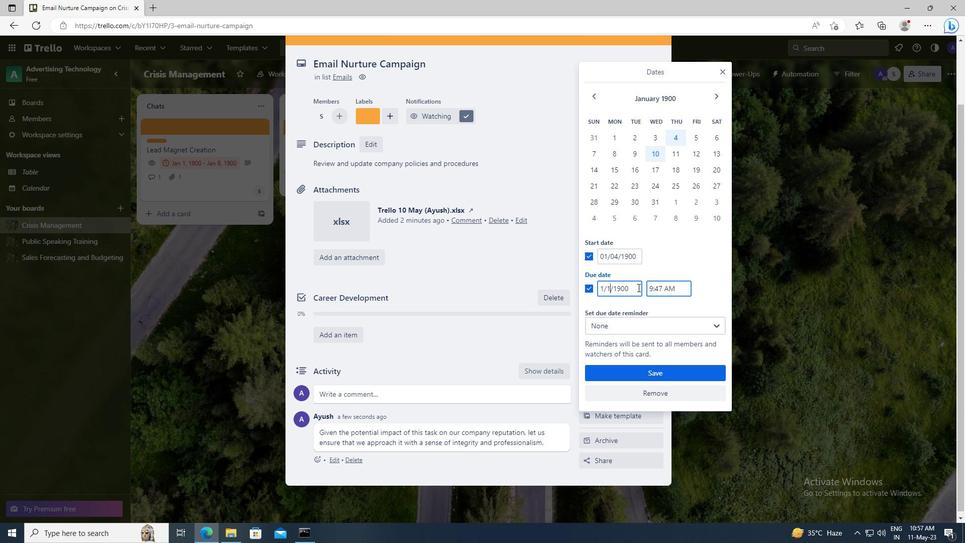 
Action: Mouse moved to (644, 376)
Screenshot: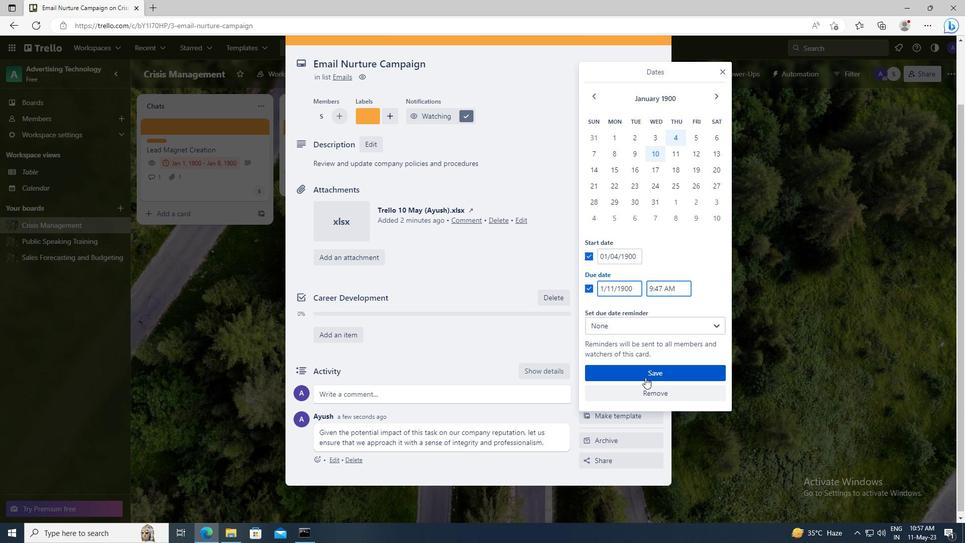 
Action: Mouse pressed left at (644, 376)
Screenshot: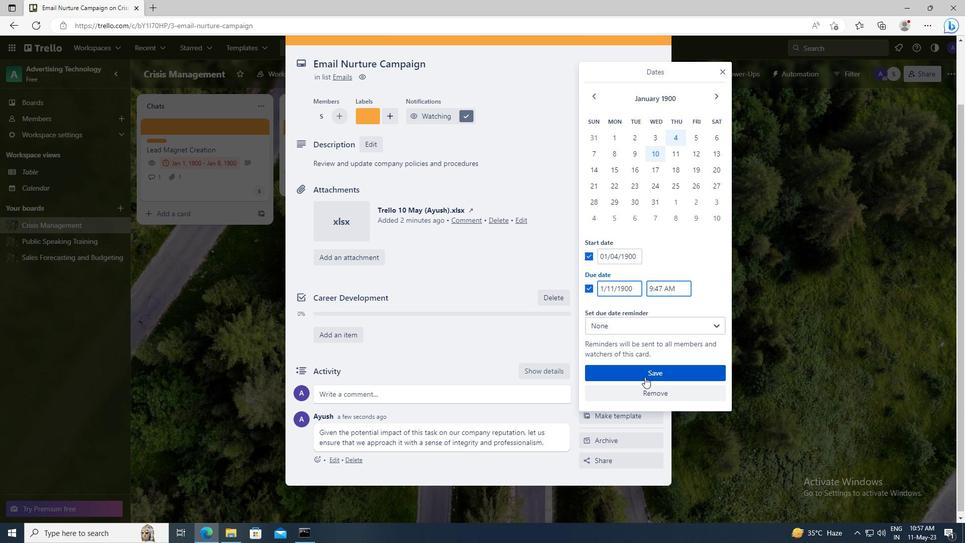 
